 Task: Assign in the project VentureTech the issue 'Develop a new tool for automated testing of voice assistants' to the sprint 'Velocity Victory'.
Action: Mouse moved to (1326, 297)
Screenshot: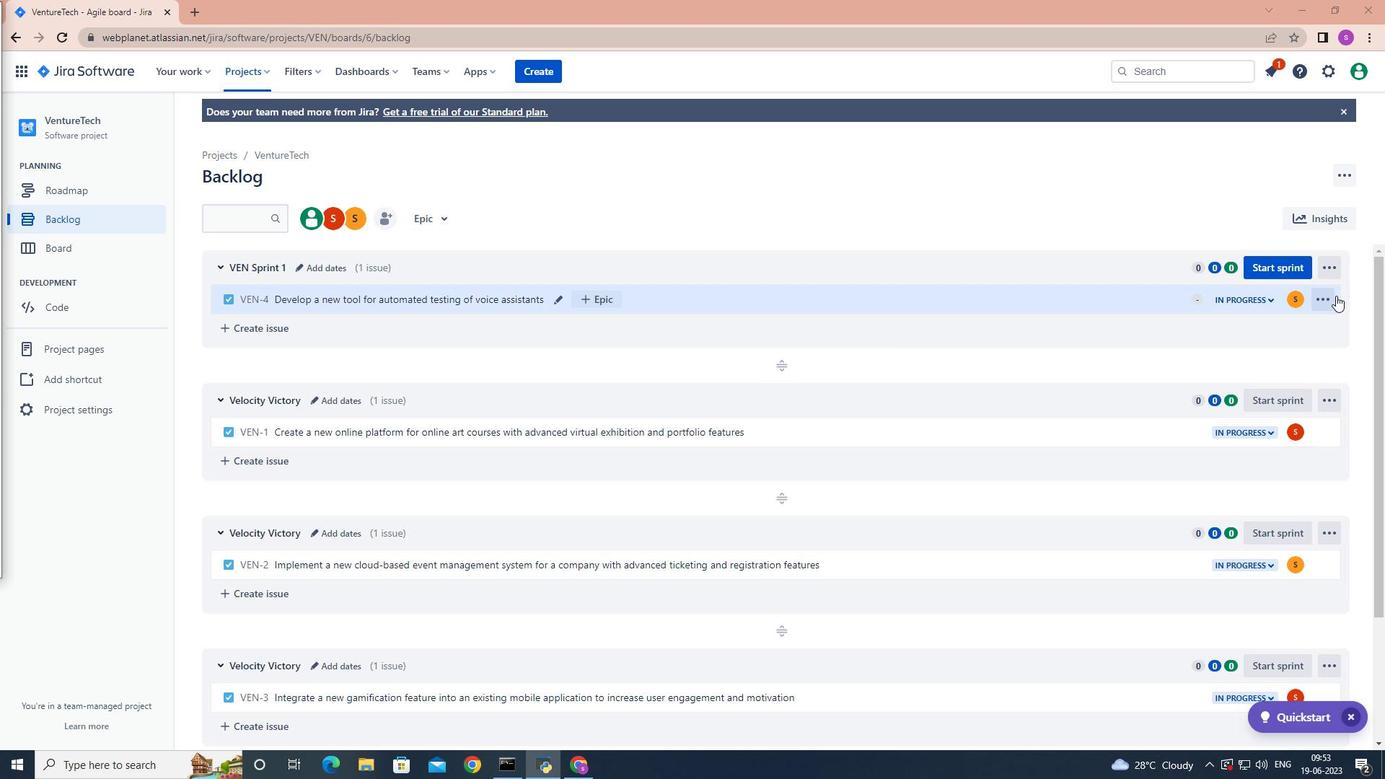 
Action: Mouse pressed left at (1326, 297)
Screenshot: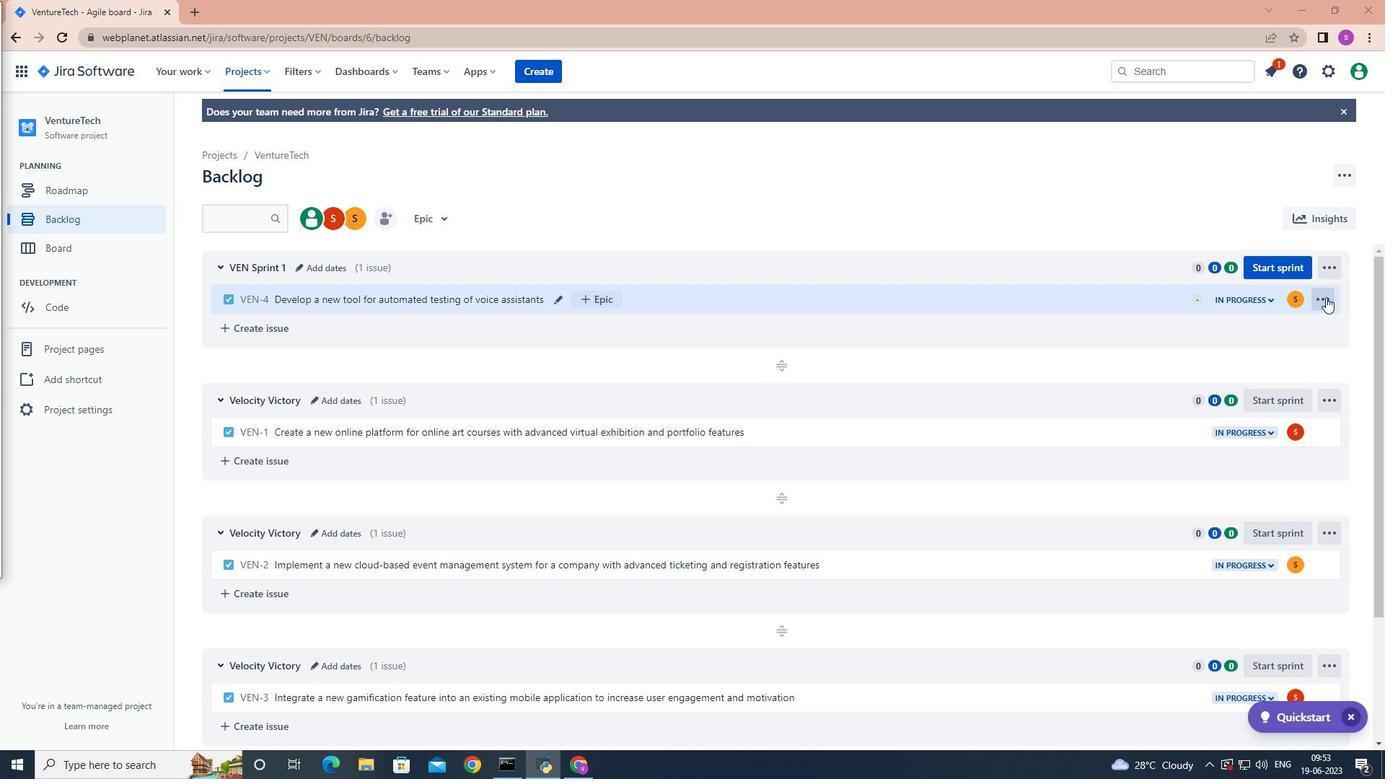 
Action: Mouse moved to (1312, 508)
Screenshot: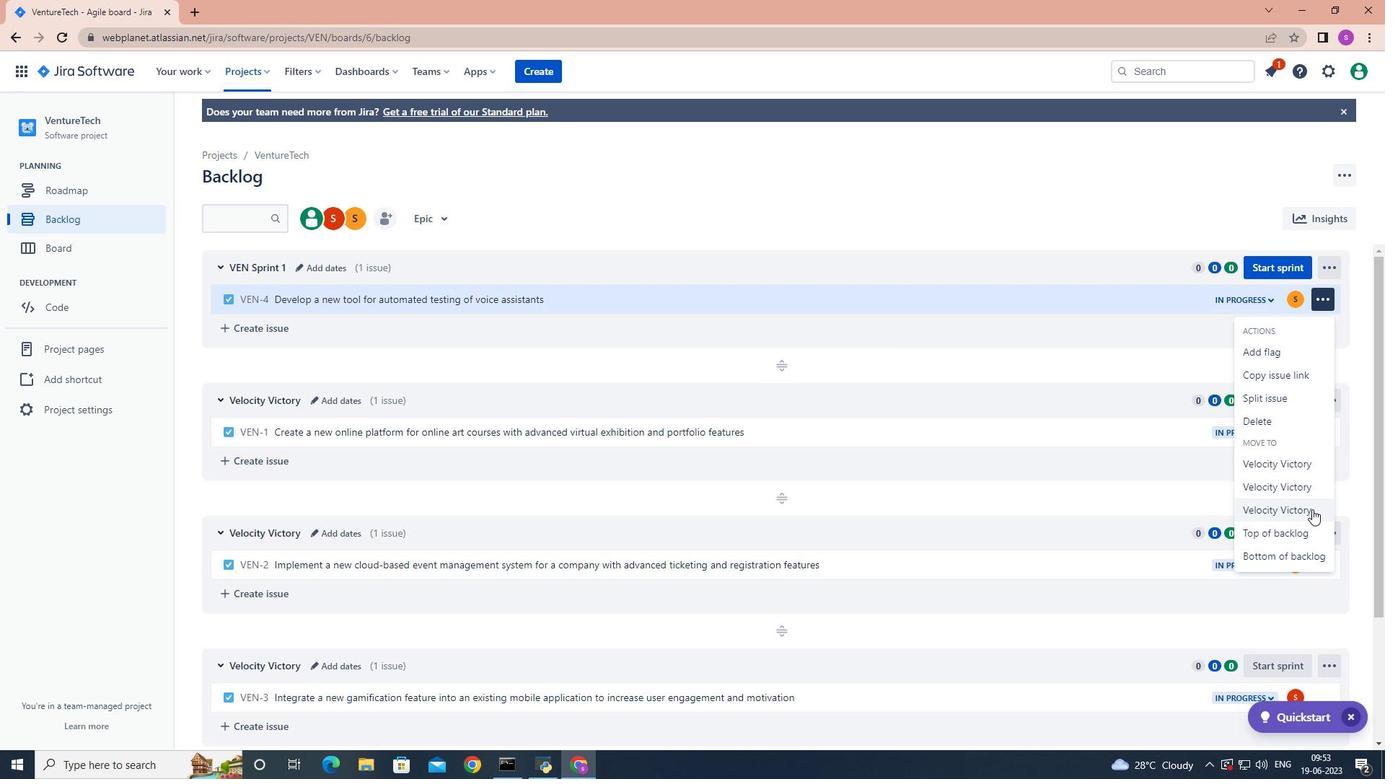 
Action: Mouse pressed left at (1312, 508)
Screenshot: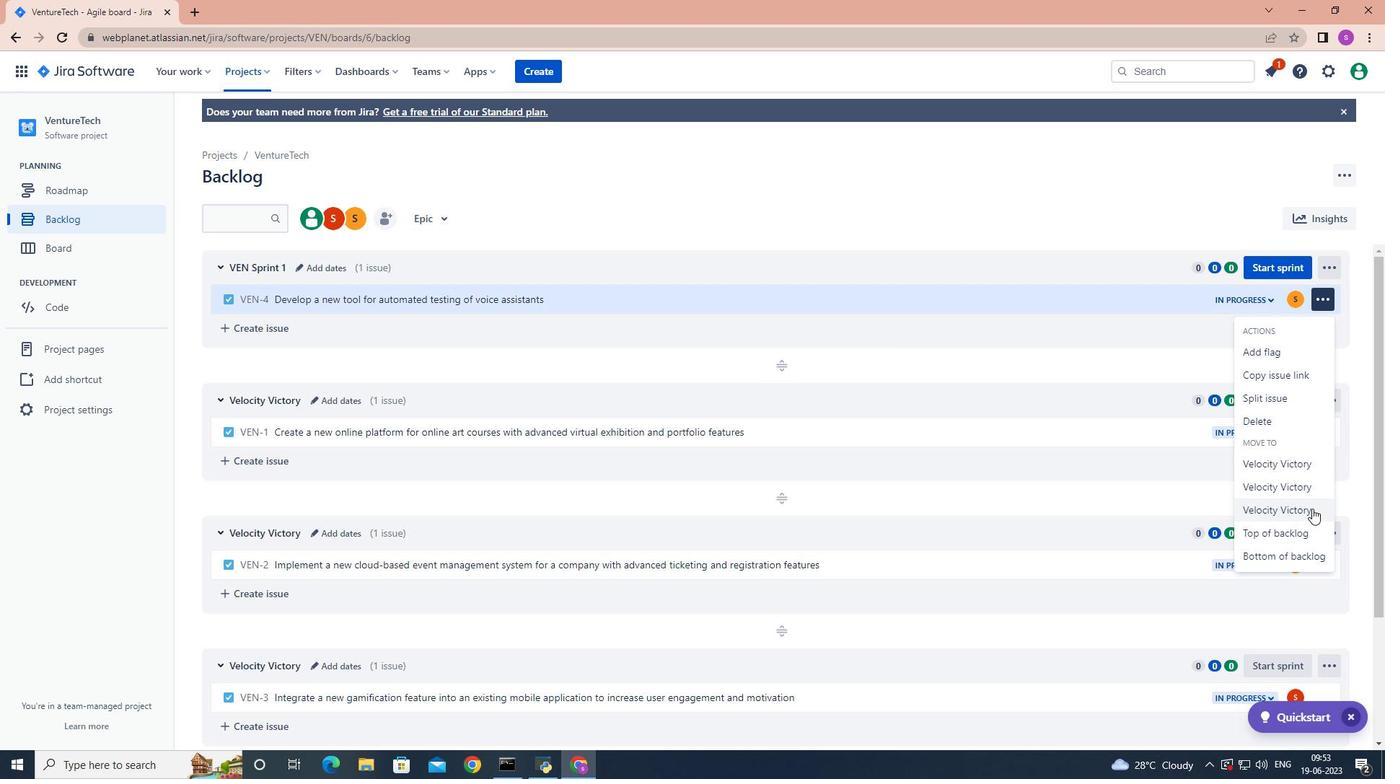 
Action: Mouse moved to (1312, 508)
Screenshot: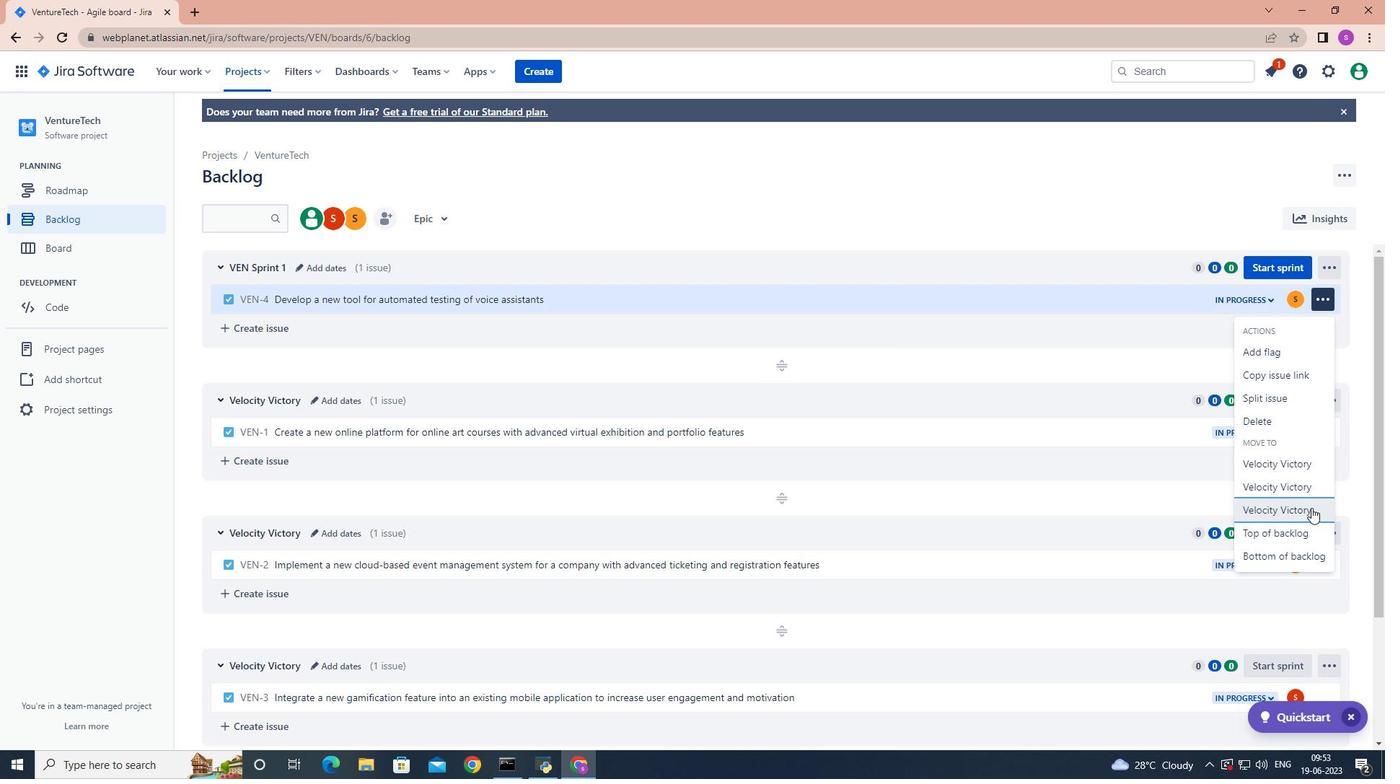
